 Task: Create a due date automation trigger when advanced on, on the wednesday after a card is due add dates without a due date at 11:00 AM.
Action: Mouse moved to (983, 73)
Screenshot: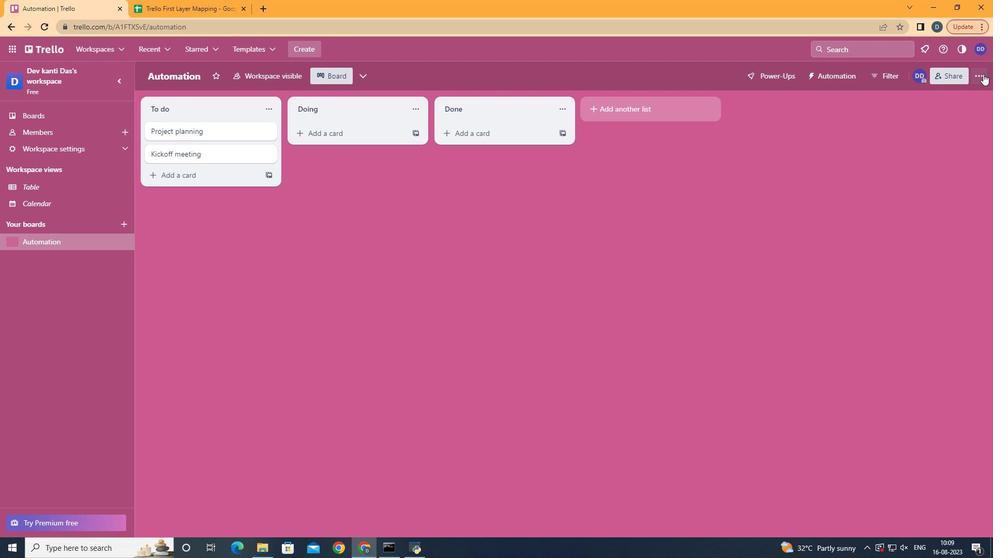 
Action: Mouse pressed left at (983, 73)
Screenshot: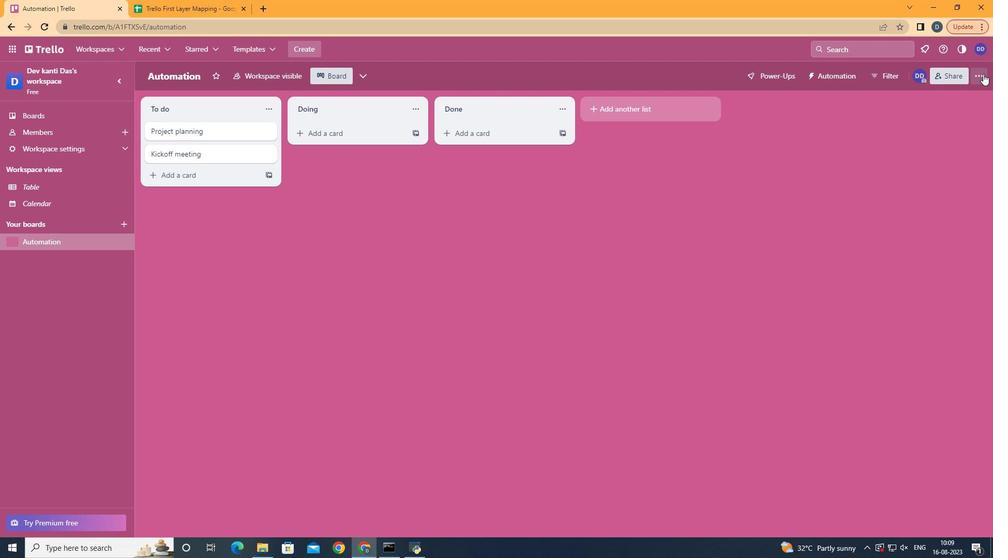 
Action: Mouse moved to (911, 216)
Screenshot: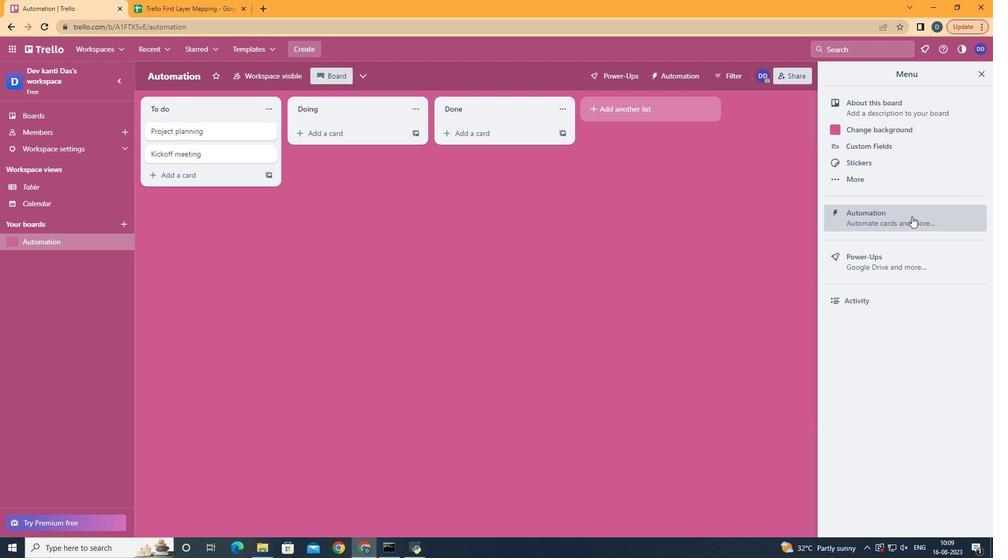 
Action: Mouse pressed left at (911, 216)
Screenshot: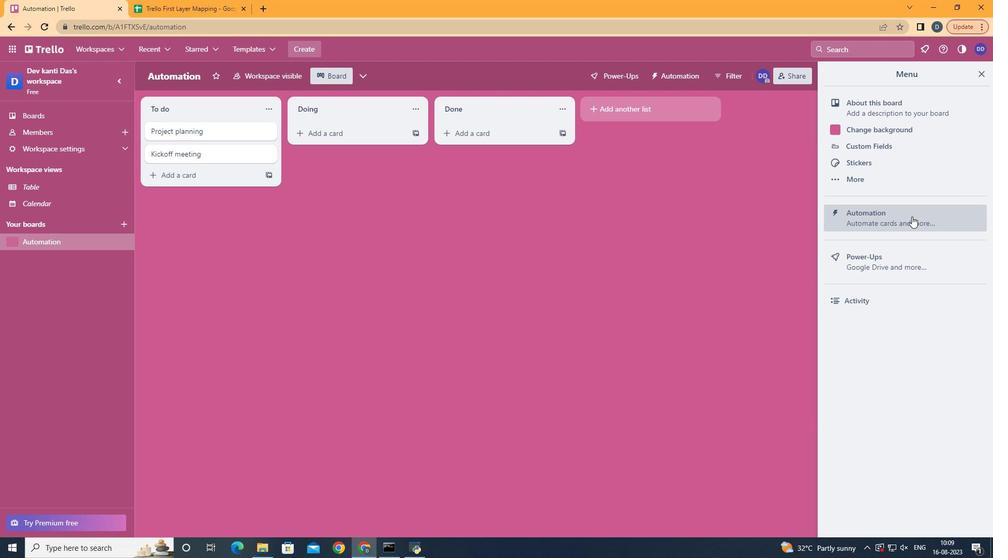 
Action: Mouse moved to (178, 209)
Screenshot: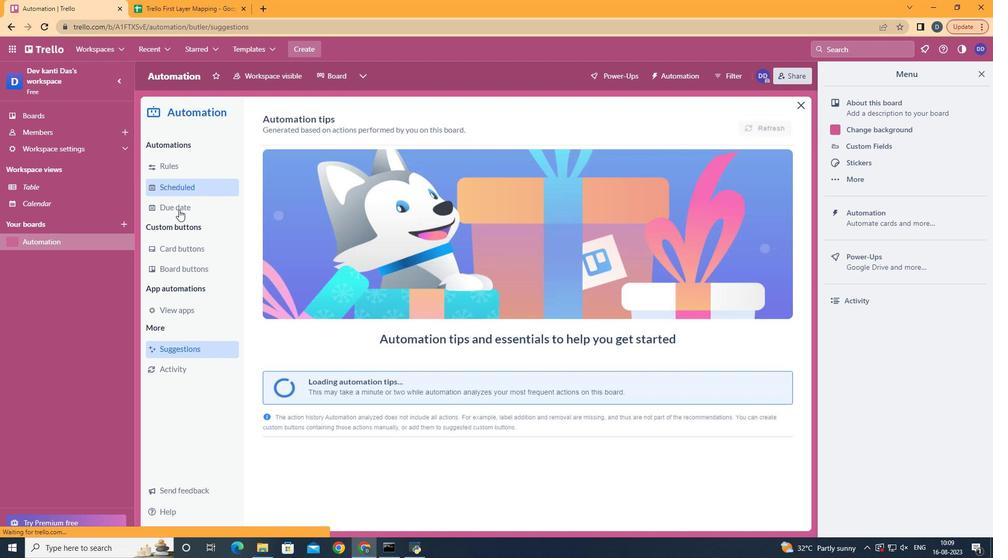 
Action: Mouse pressed left at (178, 209)
Screenshot: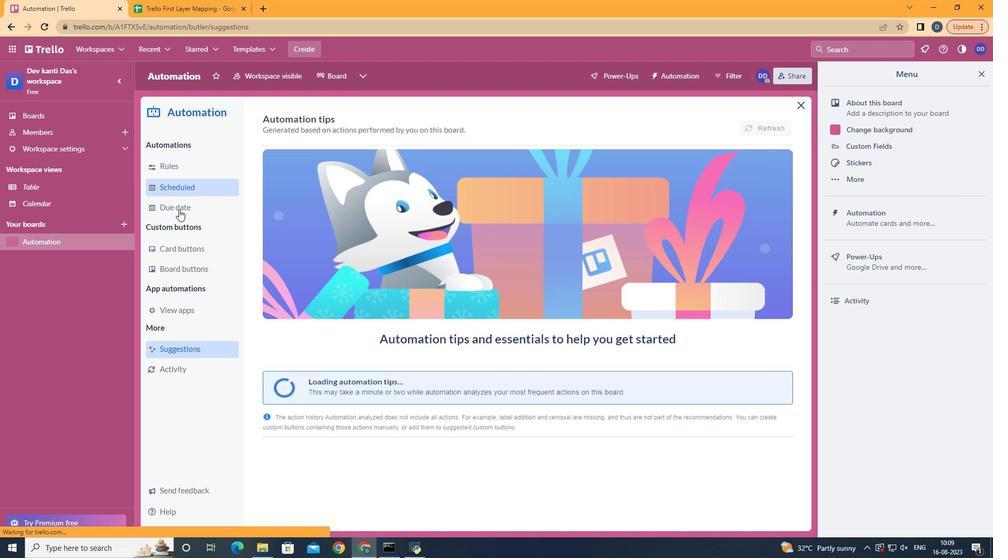 
Action: Mouse moved to (181, 205)
Screenshot: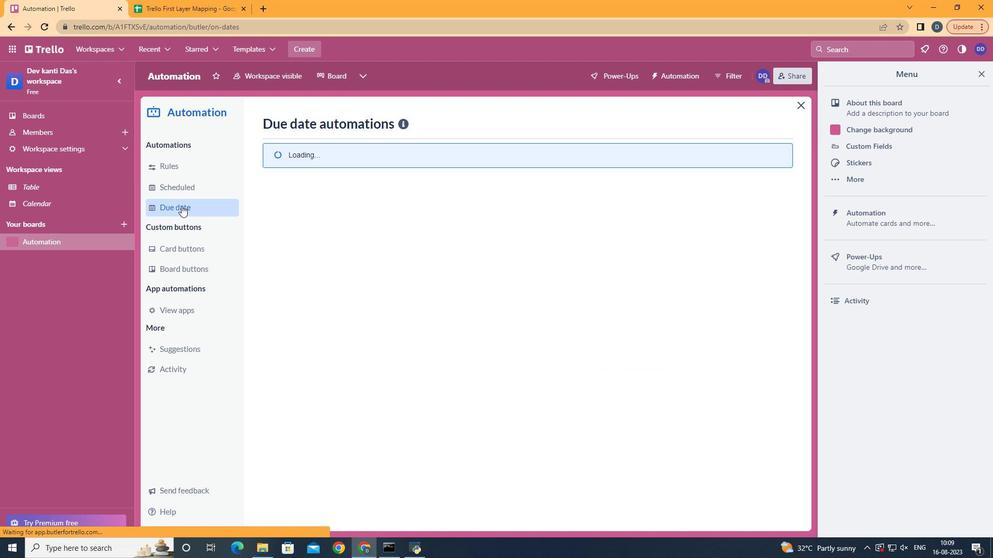 
Action: Mouse pressed left at (181, 205)
Screenshot: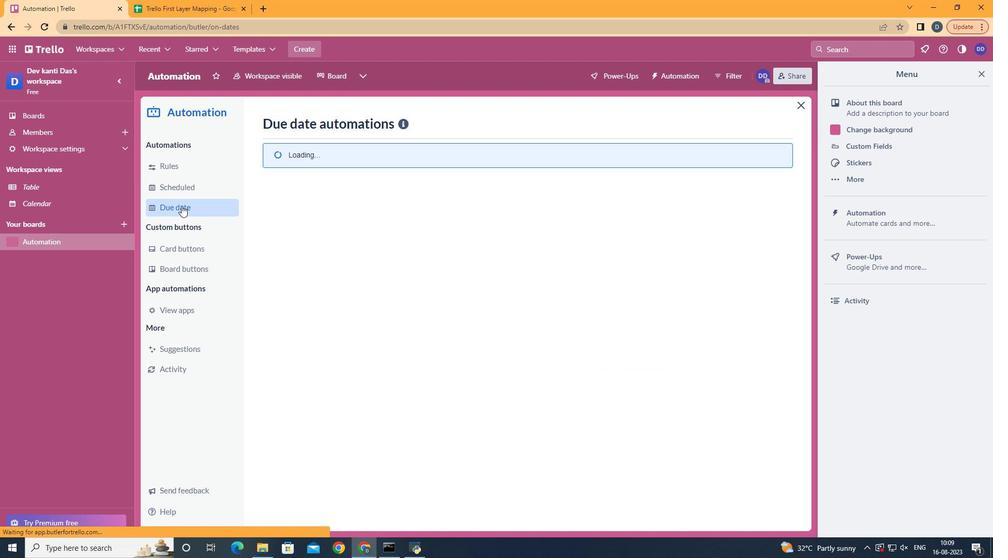 
Action: Mouse moved to (725, 118)
Screenshot: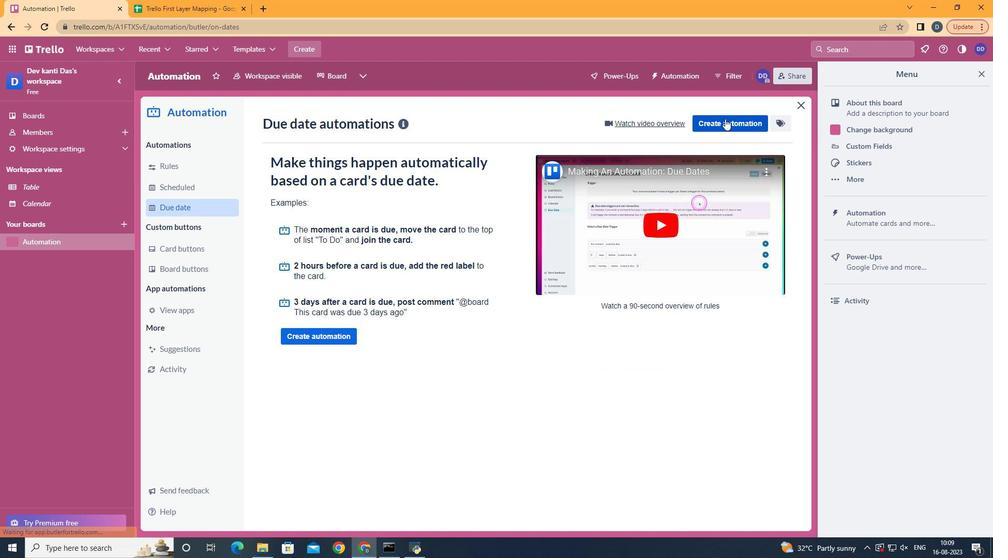 
Action: Mouse pressed left at (725, 118)
Screenshot: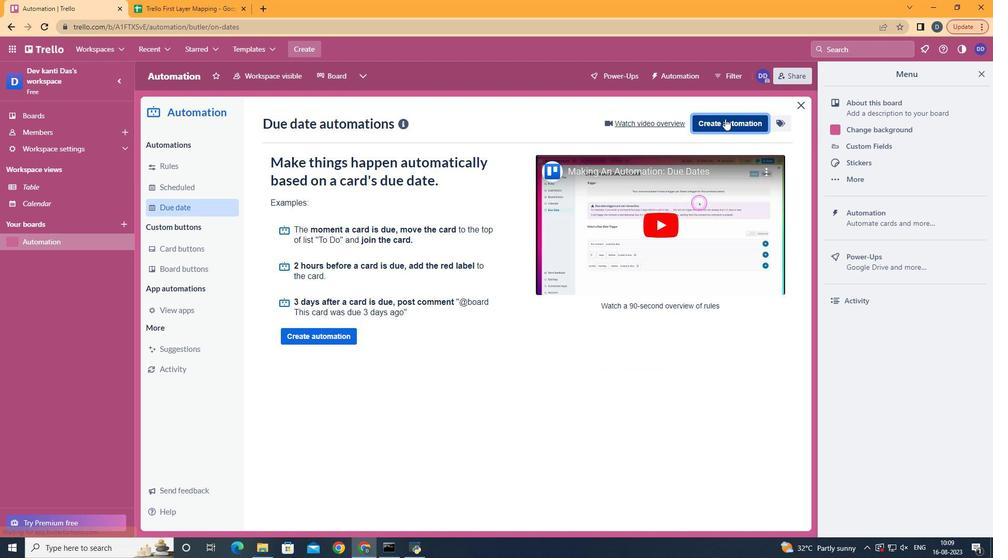 
Action: Mouse moved to (548, 224)
Screenshot: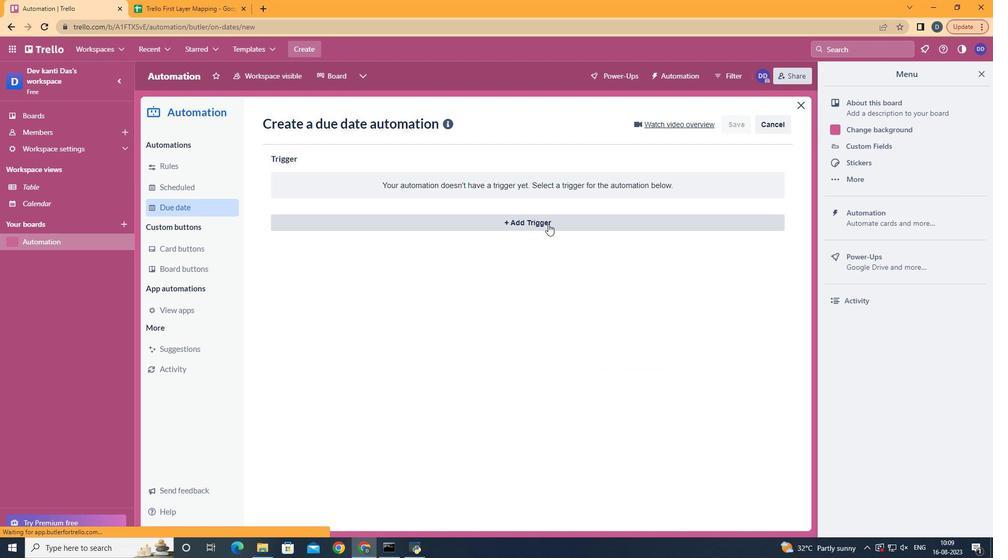 
Action: Mouse pressed left at (548, 224)
Screenshot: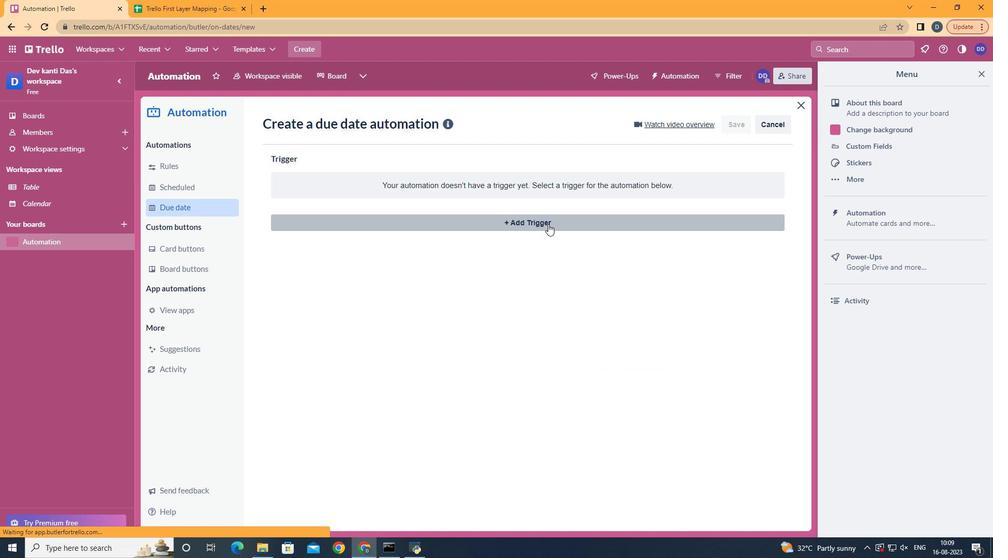 
Action: Mouse moved to (335, 308)
Screenshot: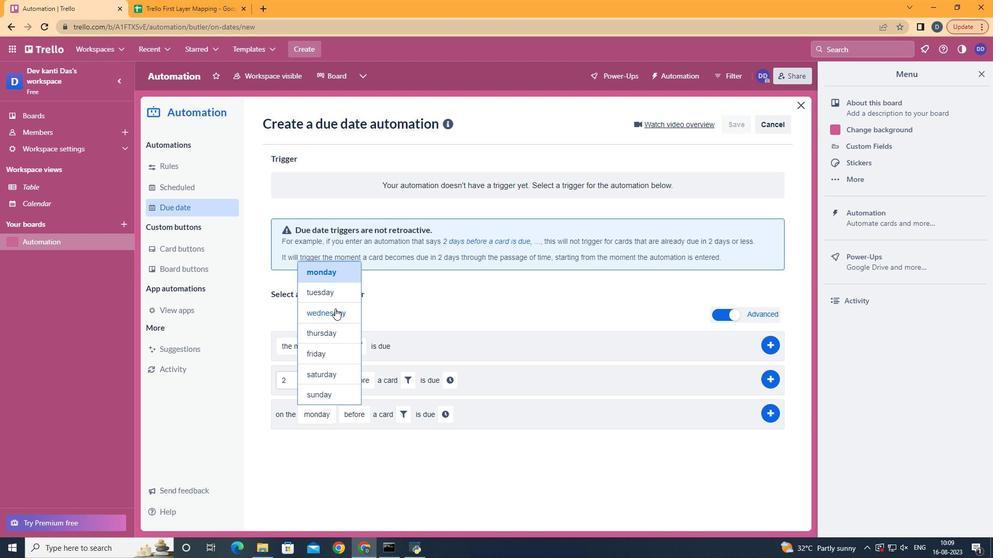 
Action: Mouse pressed left at (335, 308)
Screenshot: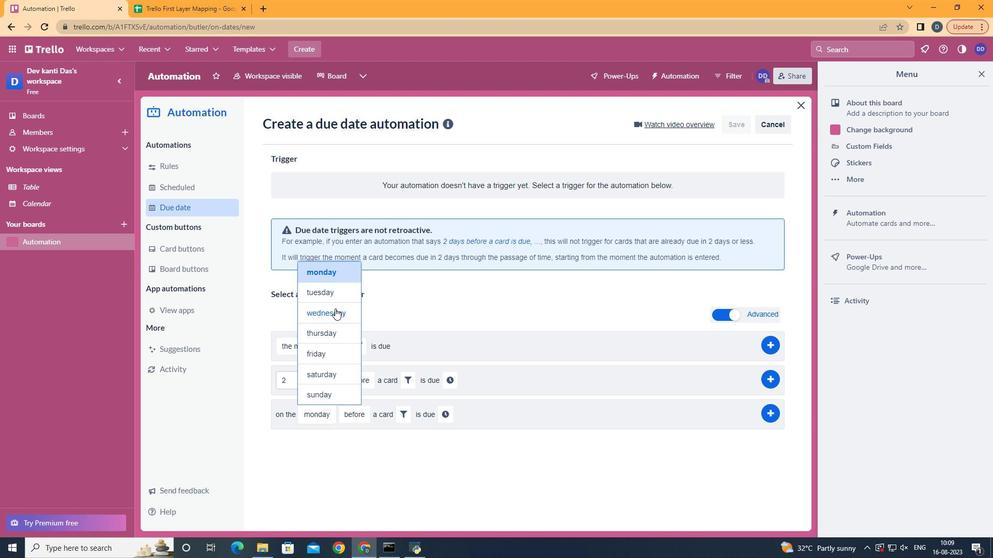 
Action: Mouse moved to (373, 457)
Screenshot: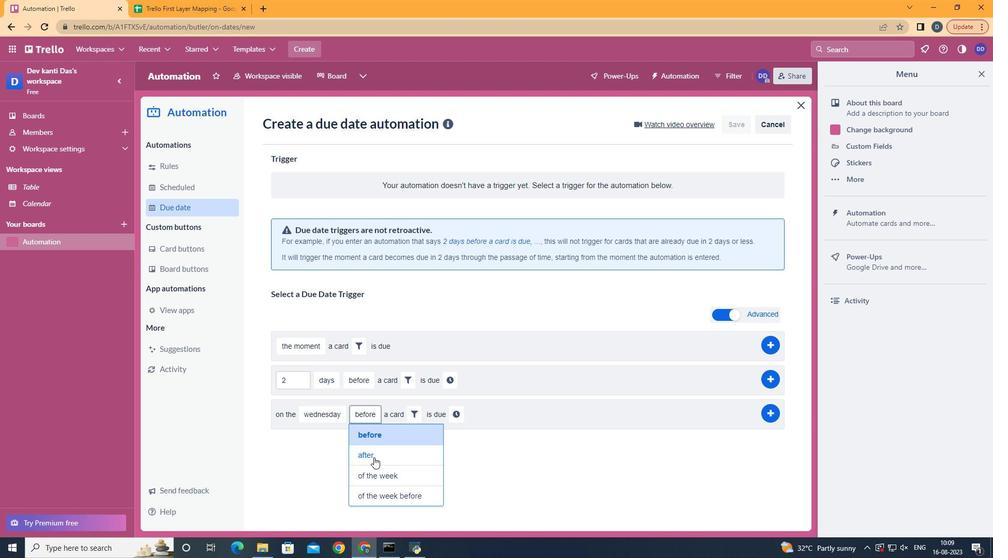 
Action: Mouse pressed left at (373, 457)
Screenshot: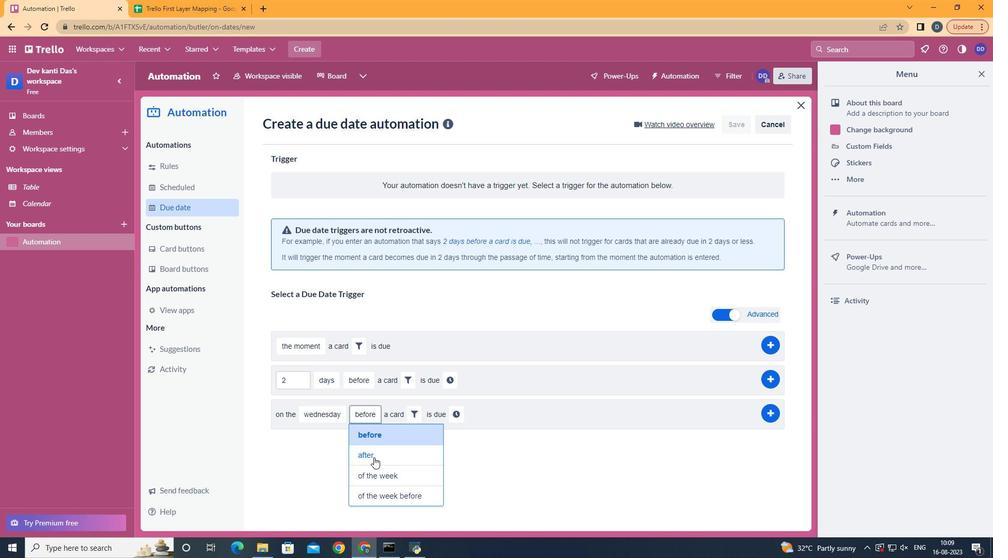 
Action: Mouse moved to (415, 412)
Screenshot: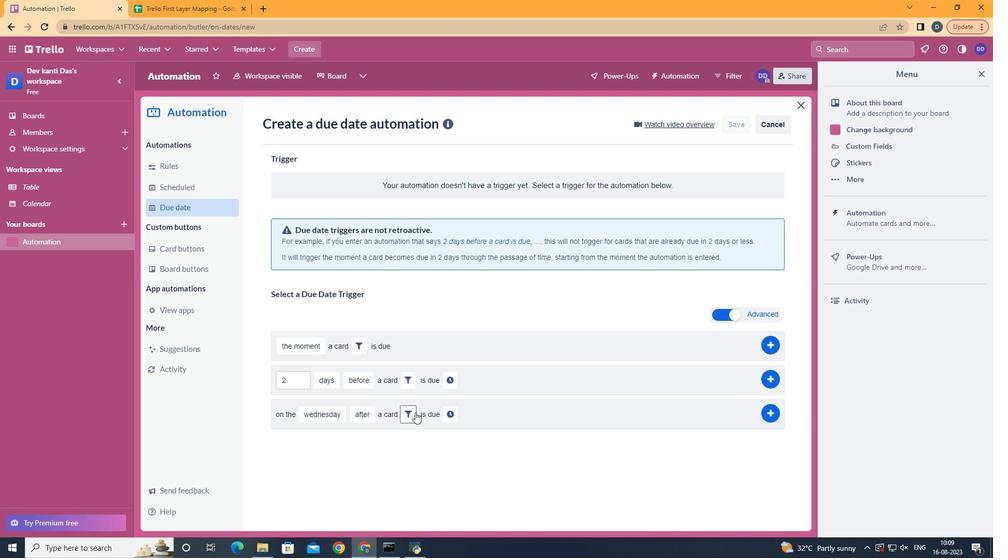 
Action: Mouse pressed left at (415, 412)
Screenshot: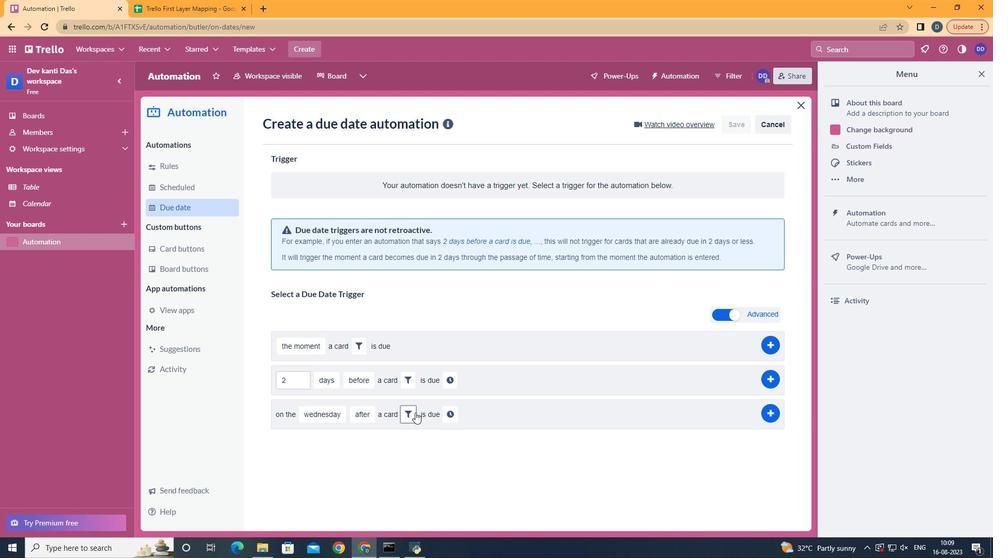 
Action: Mouse moved to (451, 449)
Screenshot: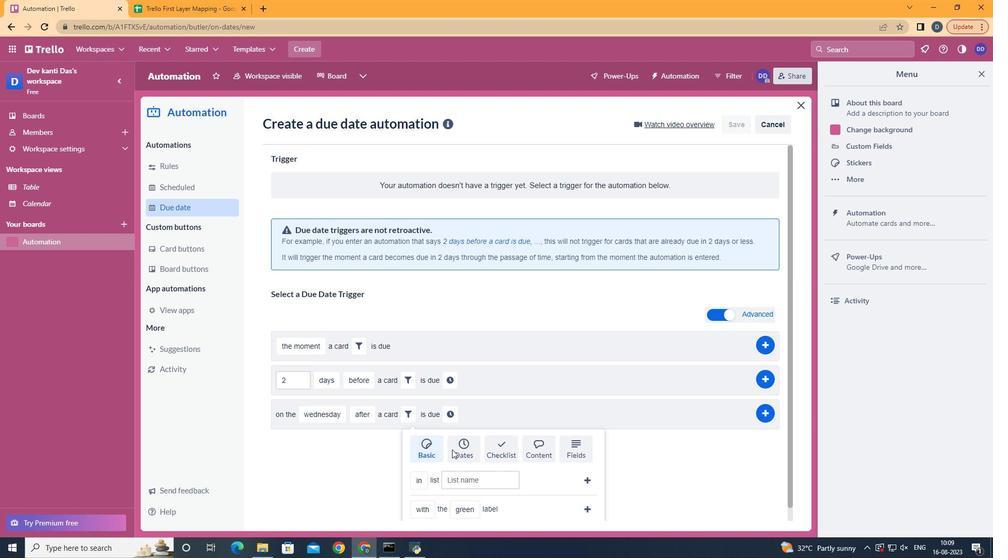 
Action: Mouse pressed left at (451, 449)
Screenshot: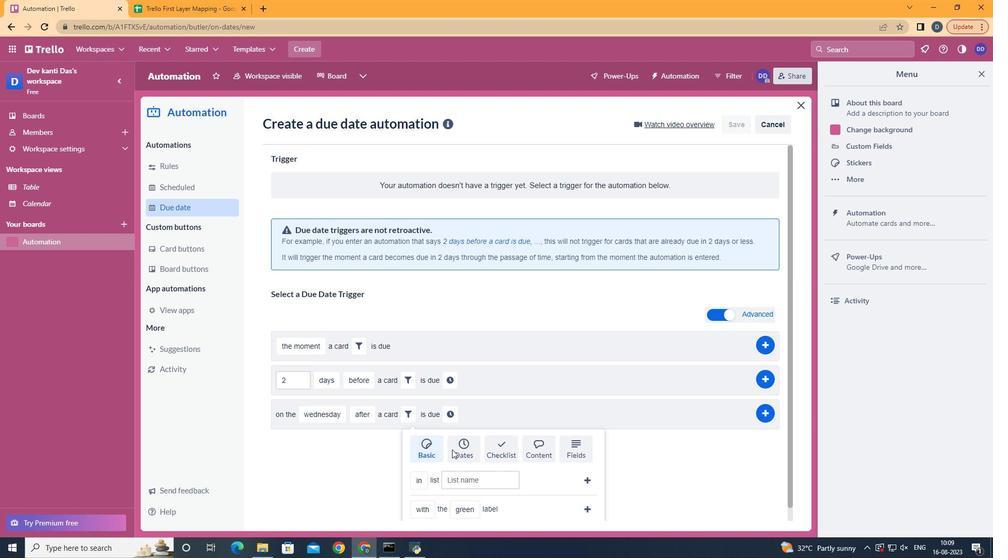 
Action: Mouse moved to (452, 449)
Screenshot: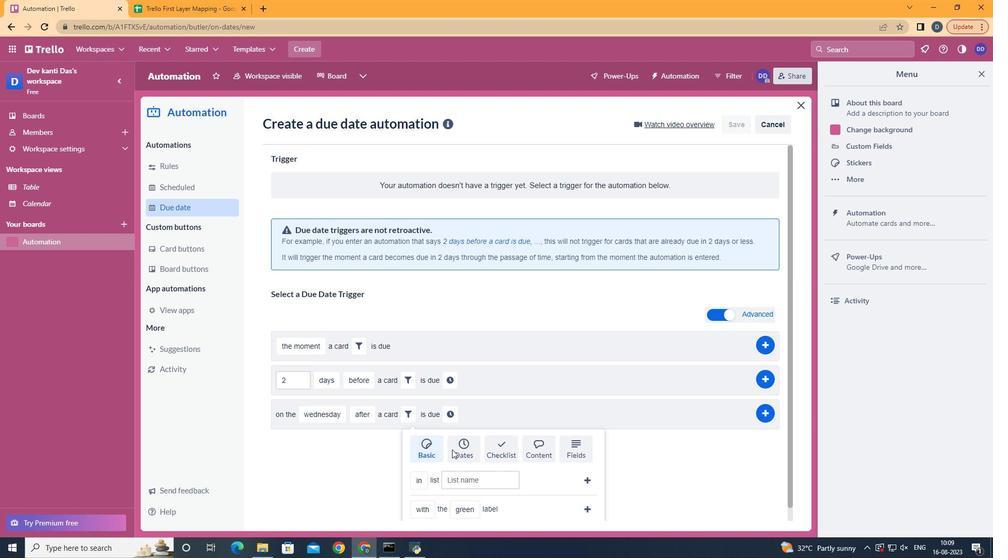 
Action: Mouse scrolled (452, 449) with delta (0, 0)
Screenshot: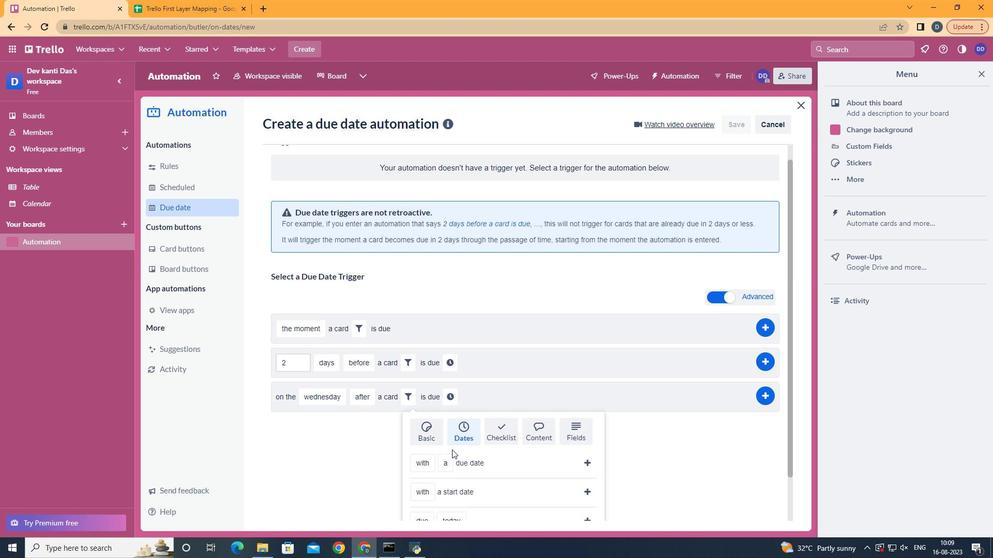
Action: Mouse scrolled (452, 449) with delta (0, 0)
Screenshot: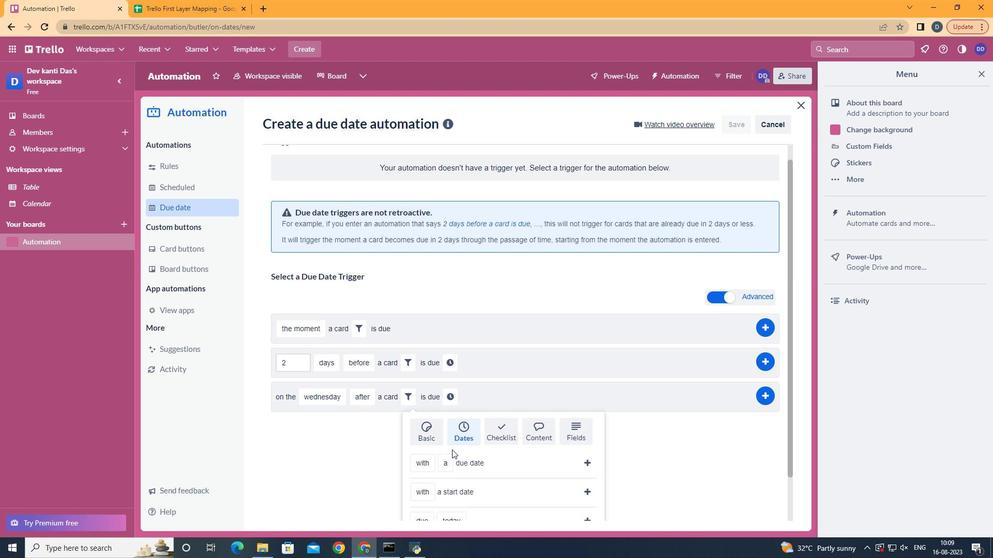 
Action: Mouse scrolled (452, 449) with delta (0, 0)
Screenshot: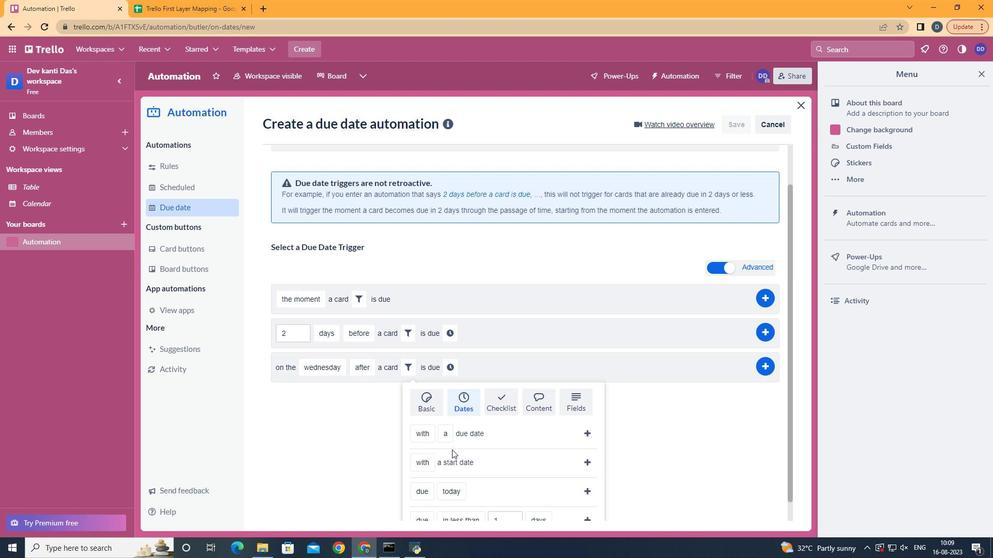 
Action: Mouse scrolled (452, 449) with delta (0, 0)
Screenshot: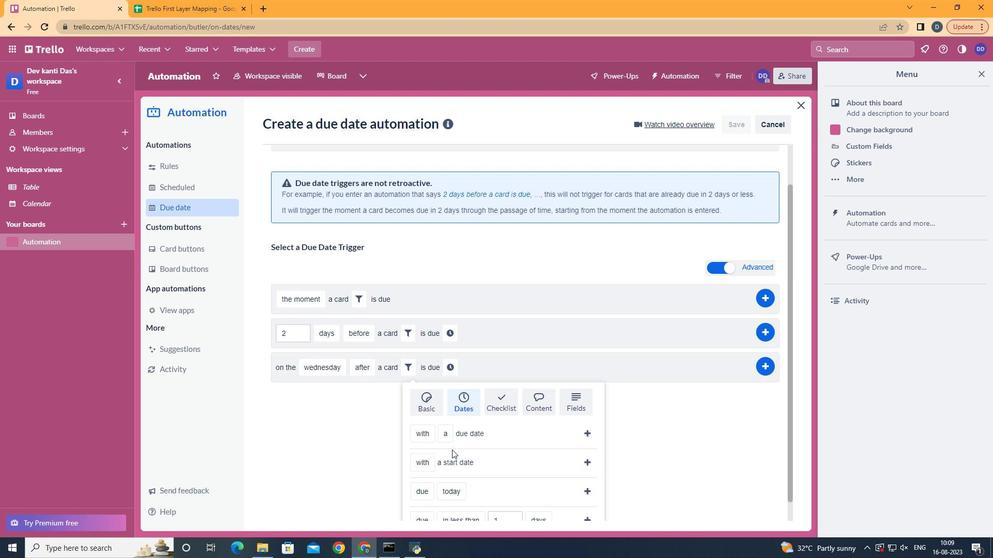 
Action: Mouse moved to (434, 450)
Screenshot: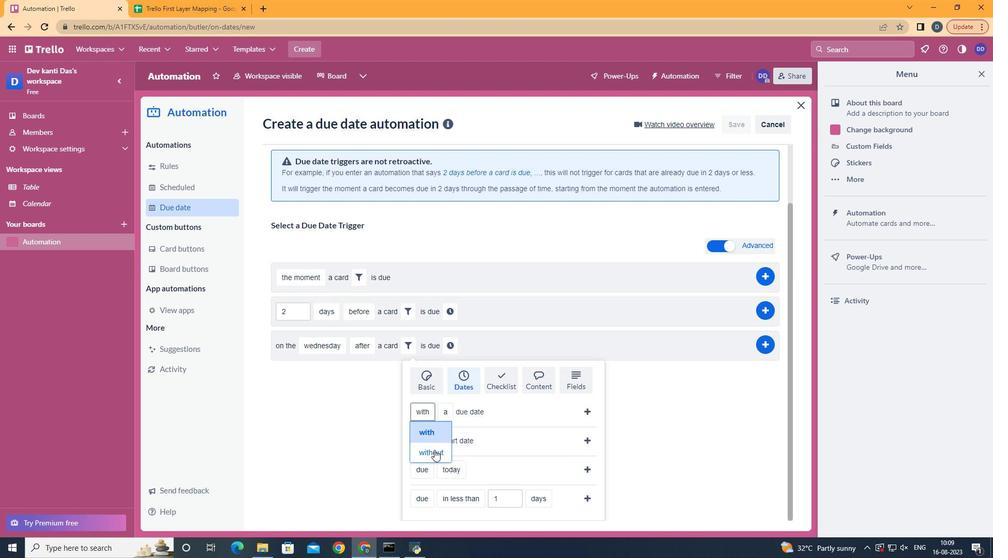 
Action: Mouse pressed left at (434, 450)
Screenshot: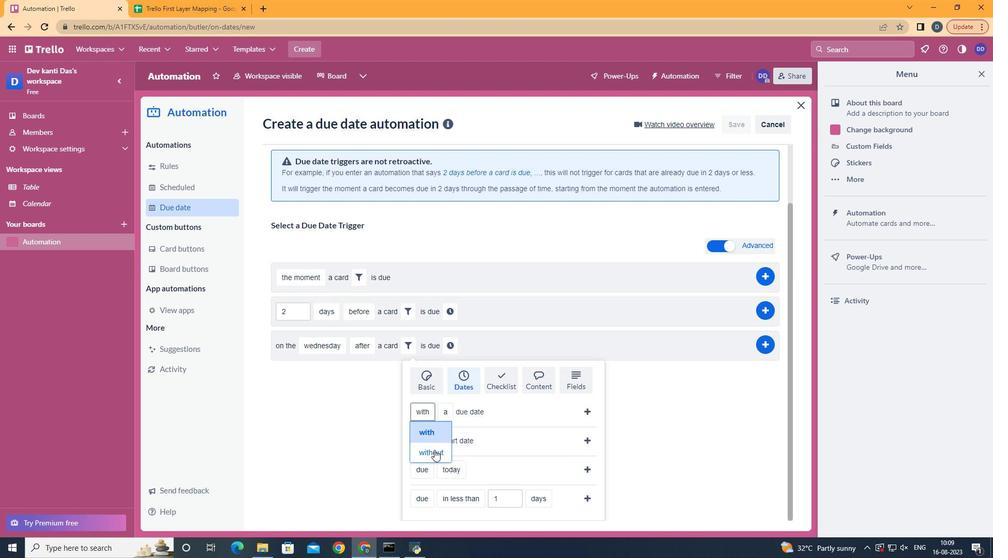 
Action: Mouse moved to (591, 412)
Screenshot: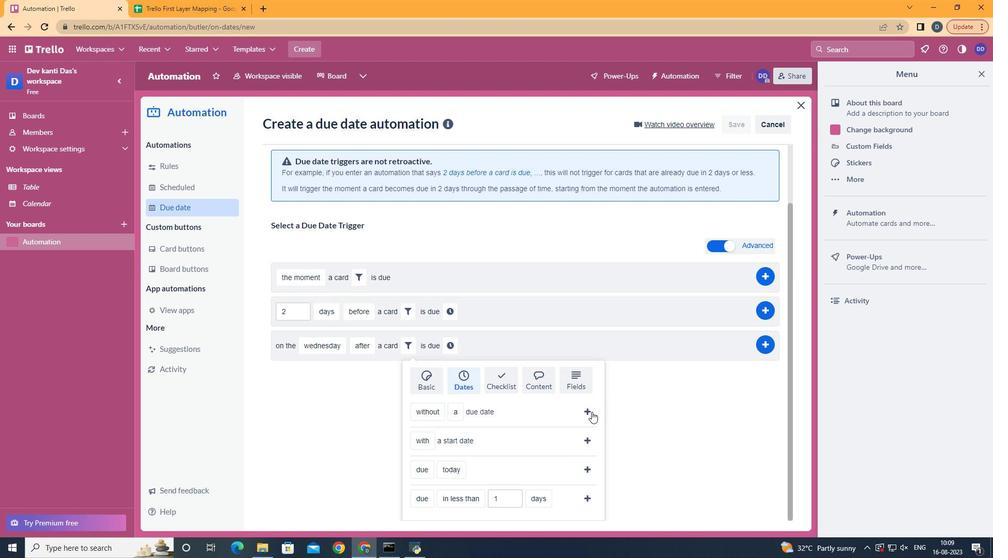 
Action: Mouse pressed left at (591, 412)
Screenshot: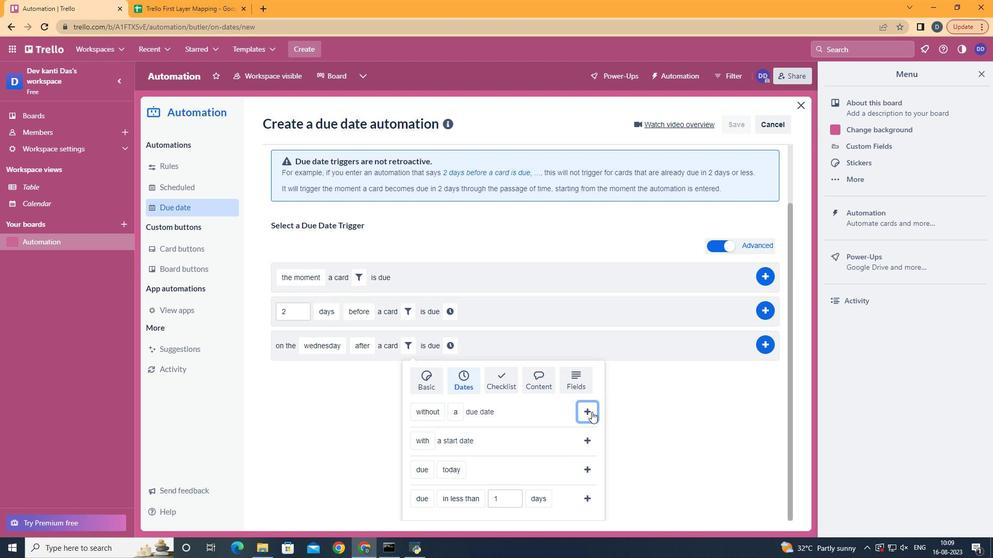 
Action: Mouse moved to (528, 419)
Screenshot: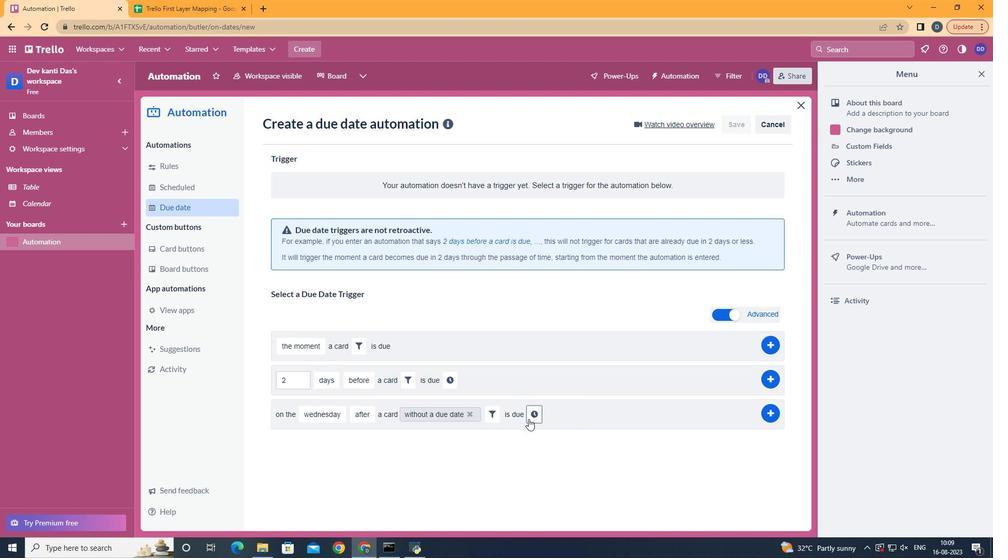 
Action: Mouse pressed left at (528, 419)
Screenshot: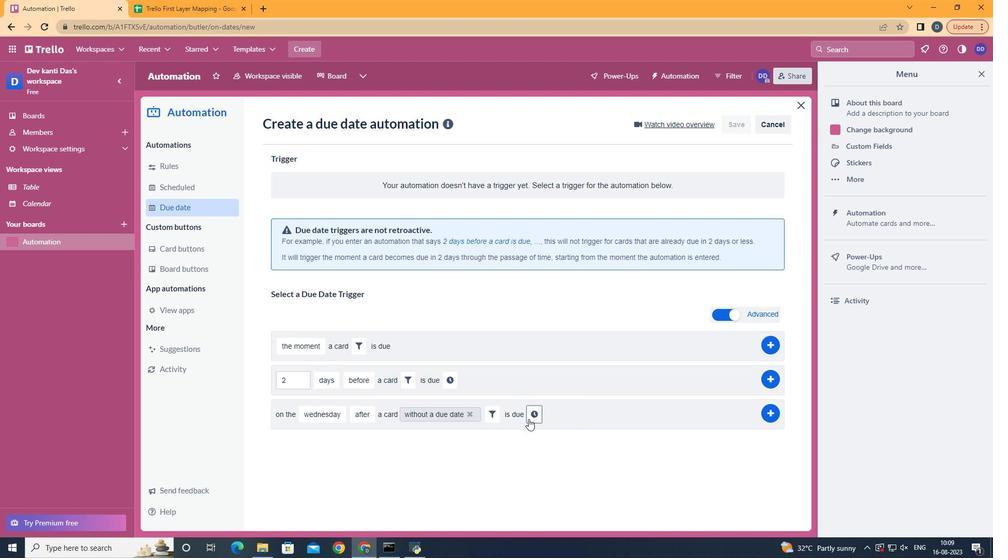 
Action: Mouse moved to (555, 410)
Screenshot: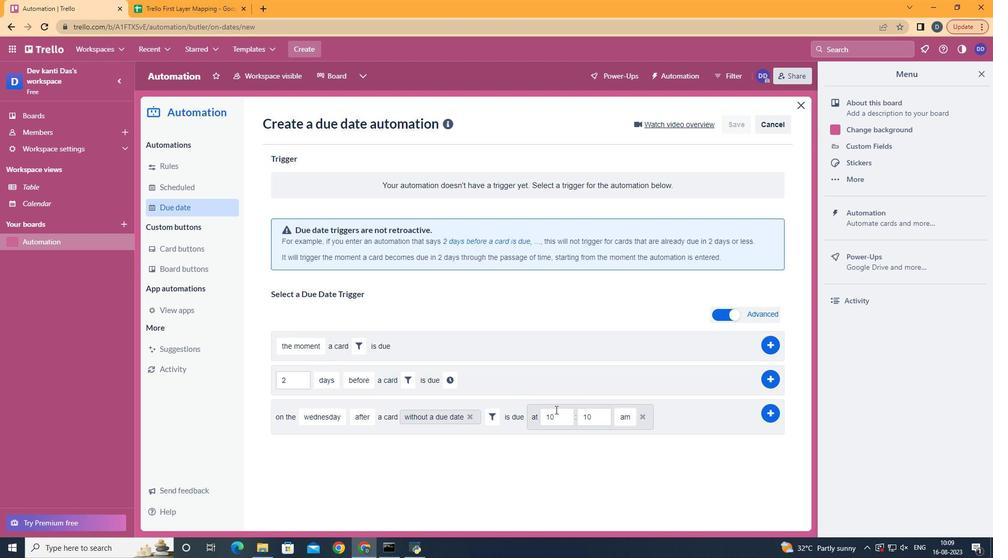 
Action: Mouse pressed left at (555, 410)
Screenshot: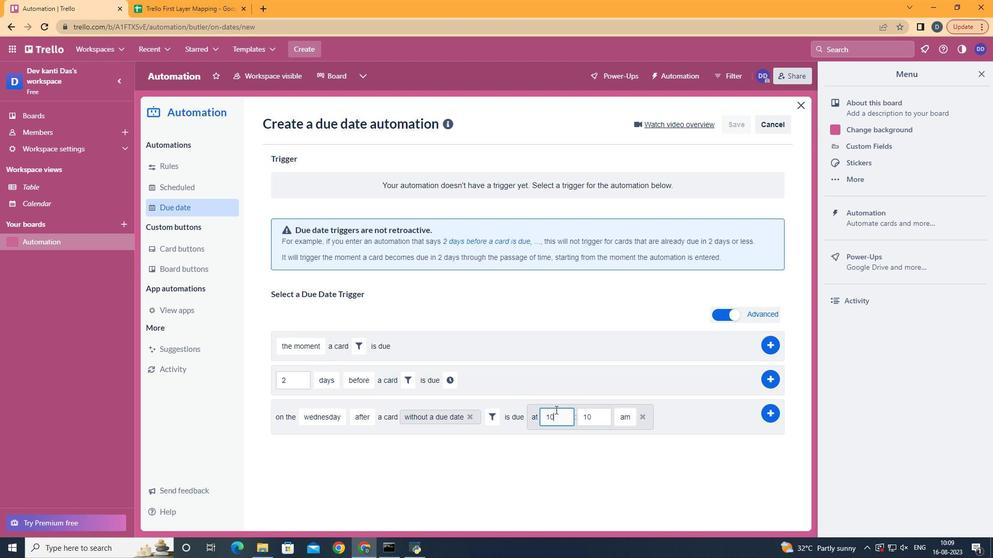 
Action: Key pressed 1<Key.backspace><Key.backspace>1
Screenshot: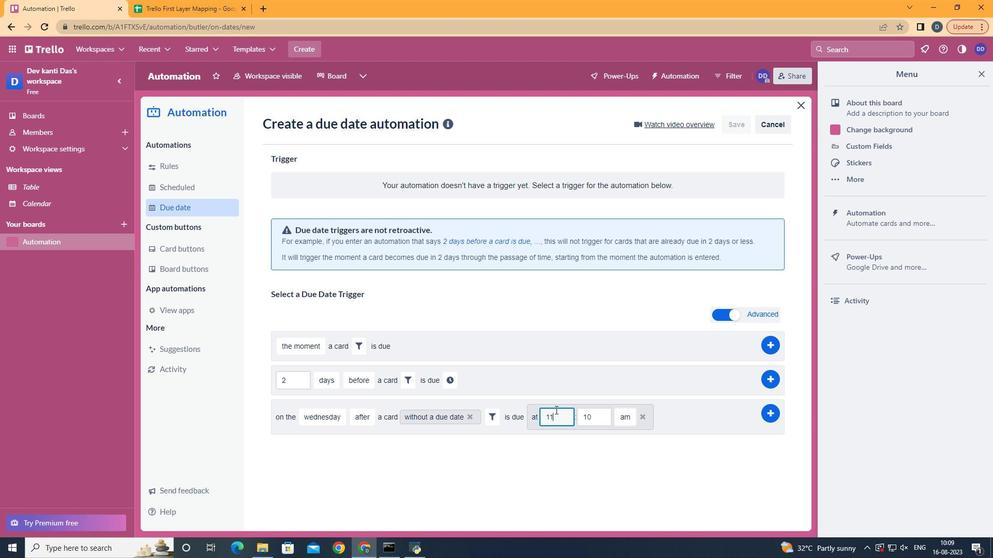 
Action: Mouse moved to (597, 419)
Screenshot: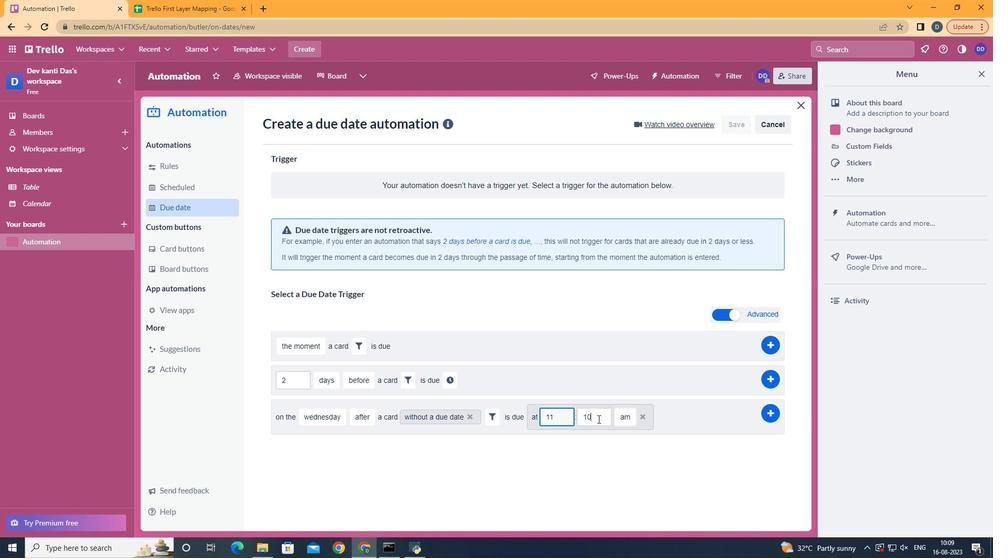 
Action: Mouse pressed left at (597, 419)
Screenshot: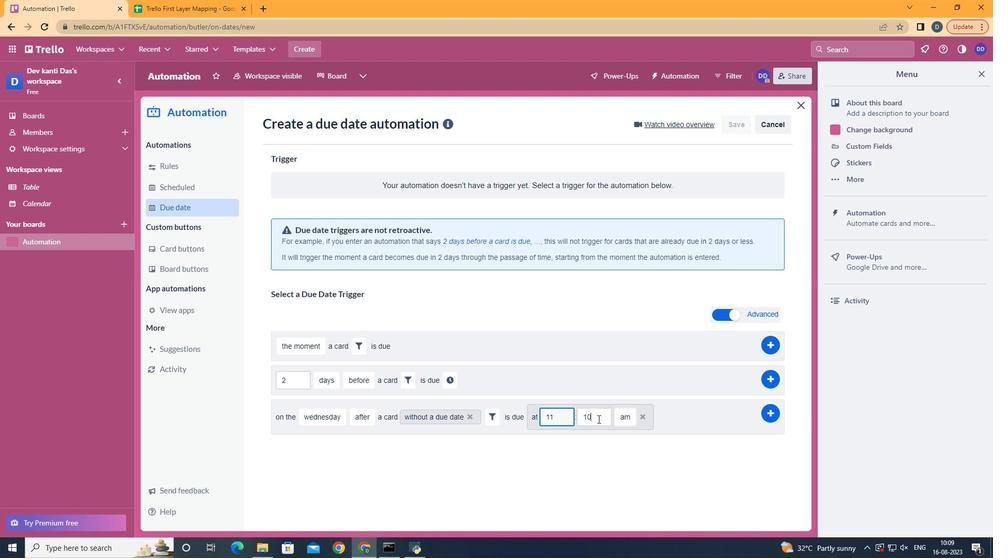 
Action: Key pressed <Key.backspace><Key.backspace>00
Screenshot: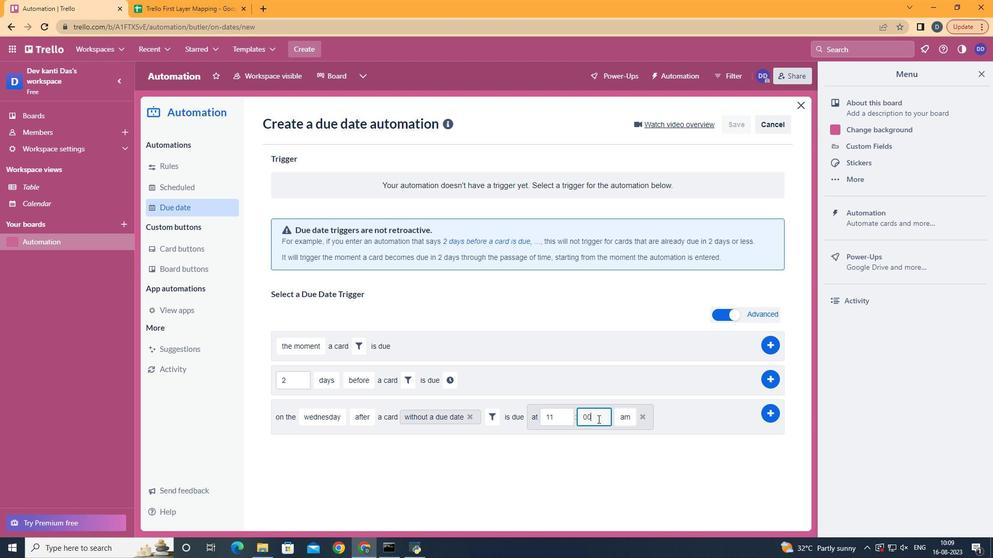 
Action: Mouse moved to (763, 415)
Screenshot: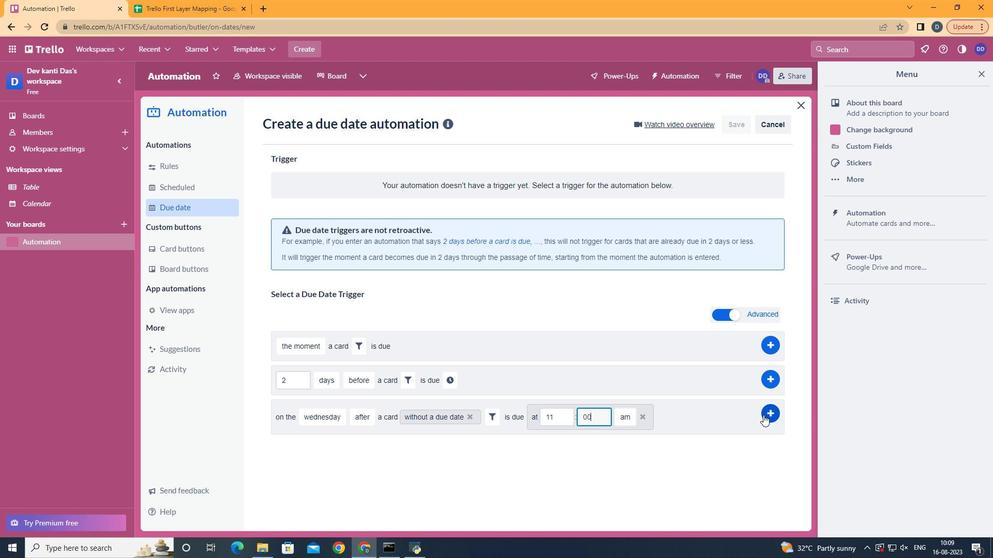 
Action: Mouse pressed left at (763, 415)
Screenshot: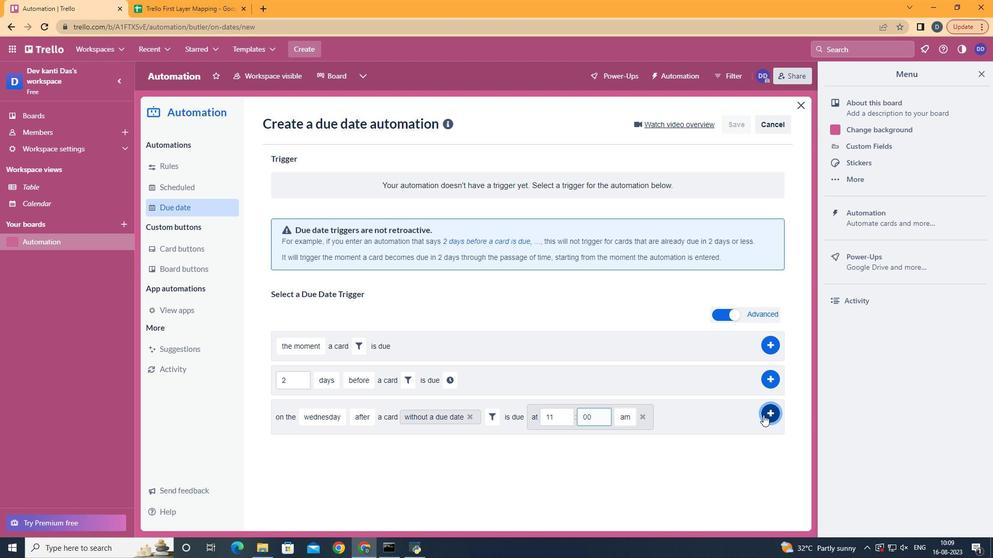 
